 Task: Change the mouse wheel's horizontal axis control to position control.
Action: Mouse moved to (96, 12)
Screenshot: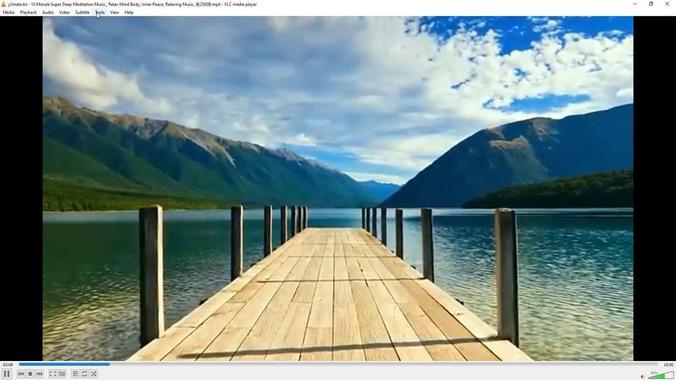
Action: Mouse pressed left at (96, 12)
Screenshot: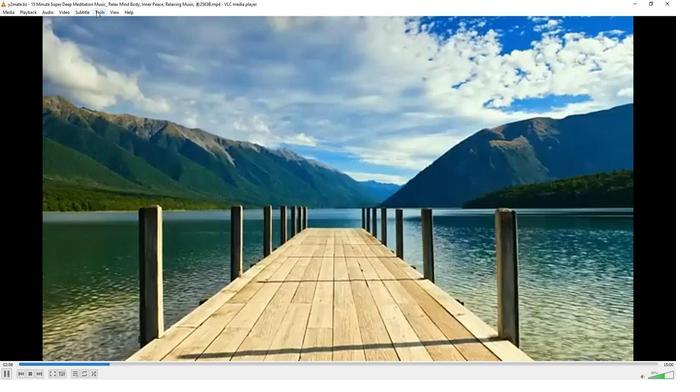 
Action: Mouse moved to (120, 97)
Screenshot: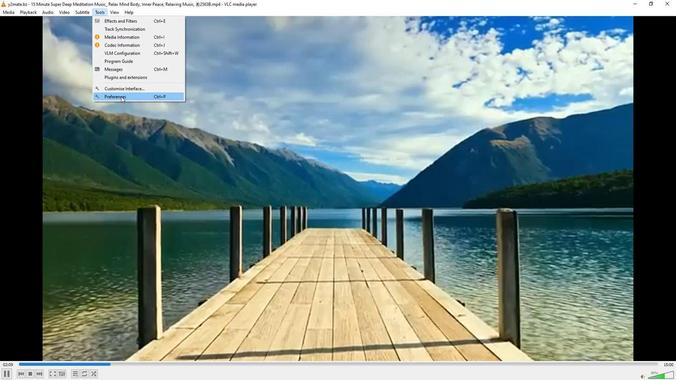 
Action: Mouse pressed left at (120, 97)
Screenshot: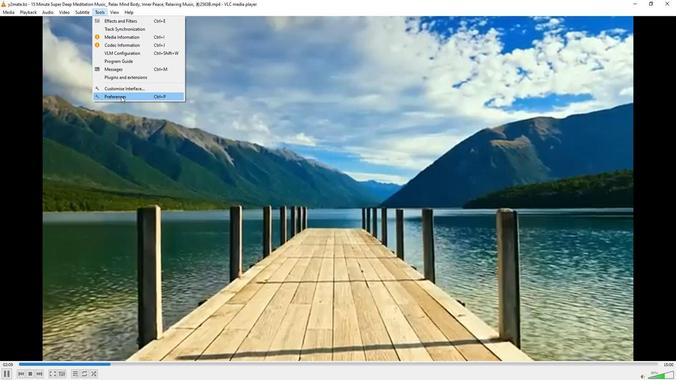 
Action: Mouse moved to (222, 310)
Screenshot: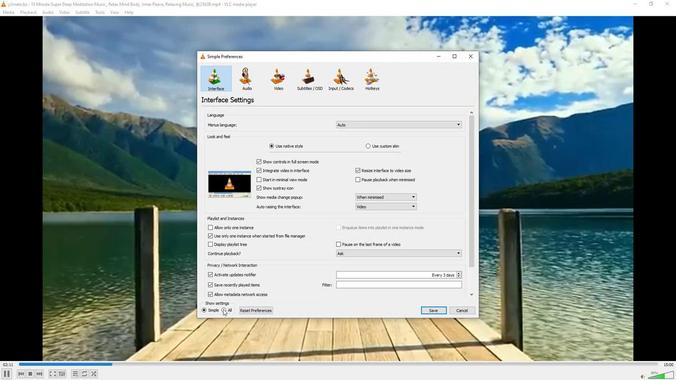 
Action: Mouse pressed left at (222, 310)
Screenshot: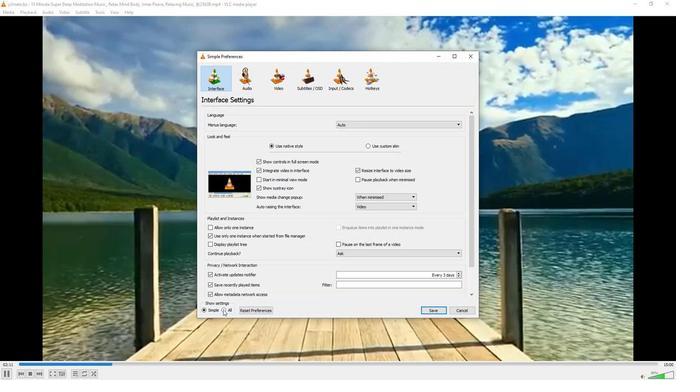 
Action: Mouse moved to (230, 267)
Screenshot: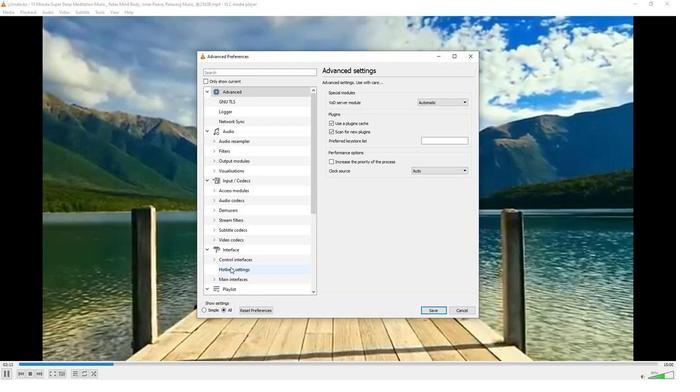 
Action: Mouse pressed left at (230, 267)
Screenshot: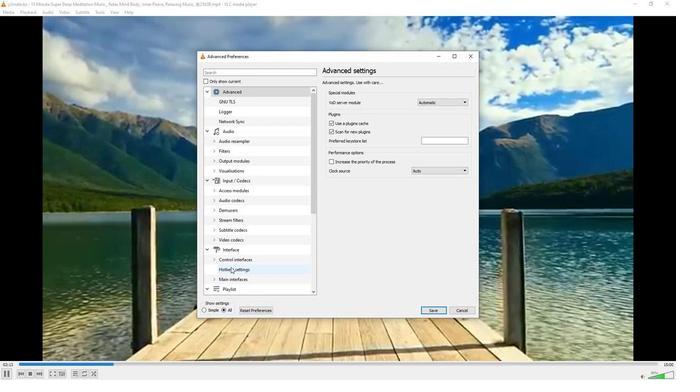 
Action: Mouse moved to (440, 101)
Screenshot: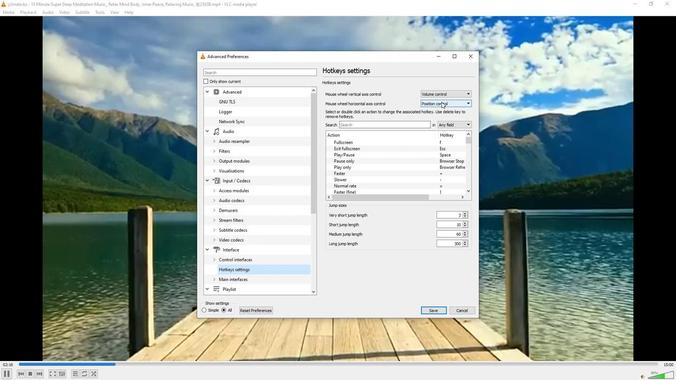 
Action: Mouse pressed left at (440, 101)
Screenshot: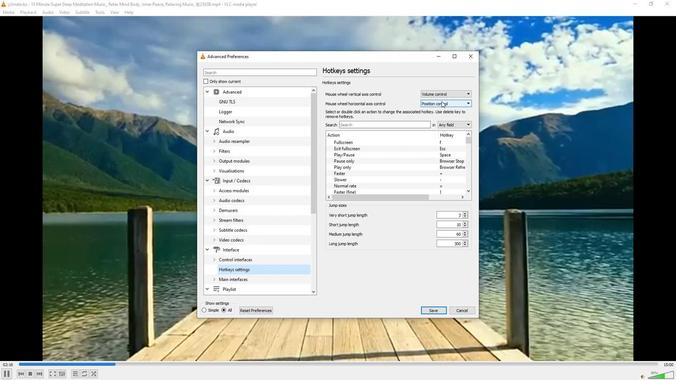 
Action: Mouse moved to (438, 117)
Screenshot: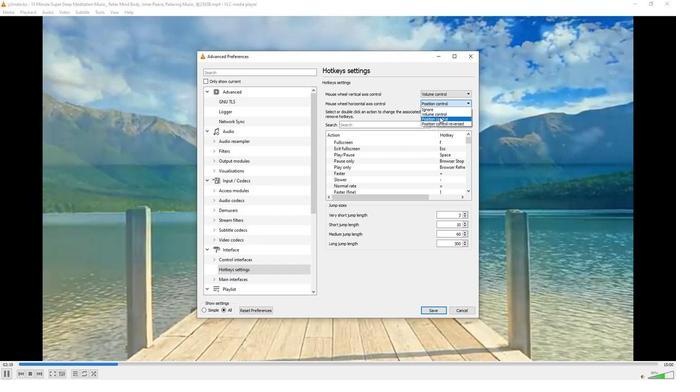 
Action: Mouse pressed left at (438, 117)
Screenshot: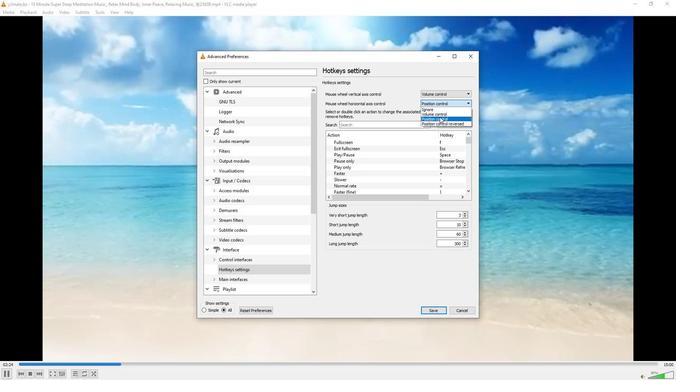 
